 Task: Add a field from the Popular template Effort Level with name Visionary.
Action: Mouse moved to (58, 331)
Screenshot: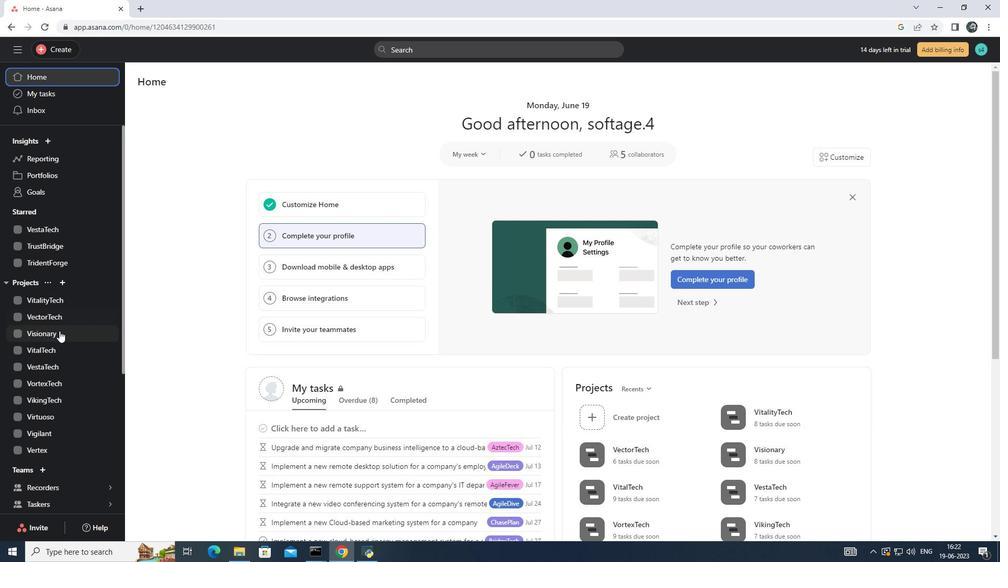 
Action: Mouse pressed left at (58, 331)
Screenshot: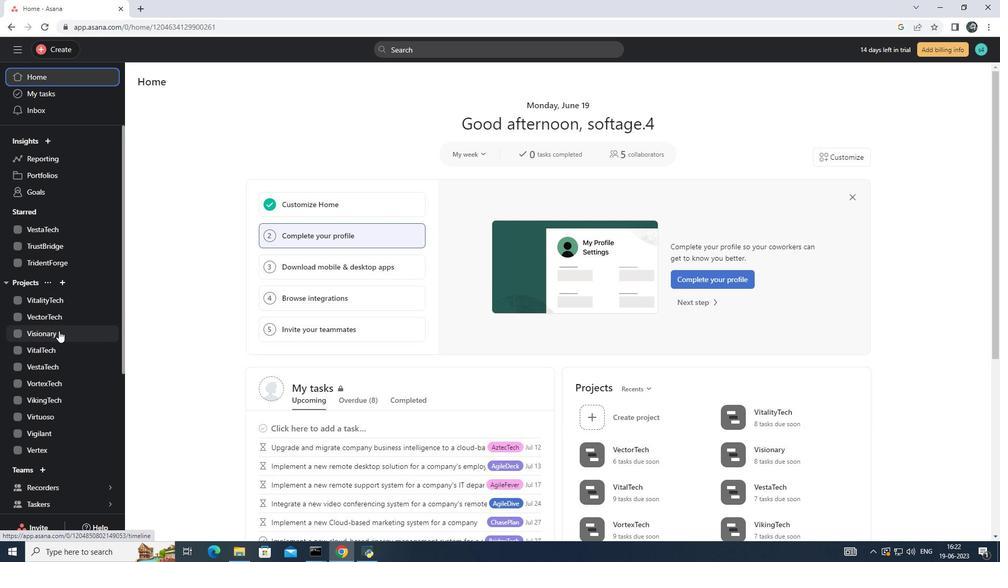
Action: Mouse moved to (181, 105)
Screenshot: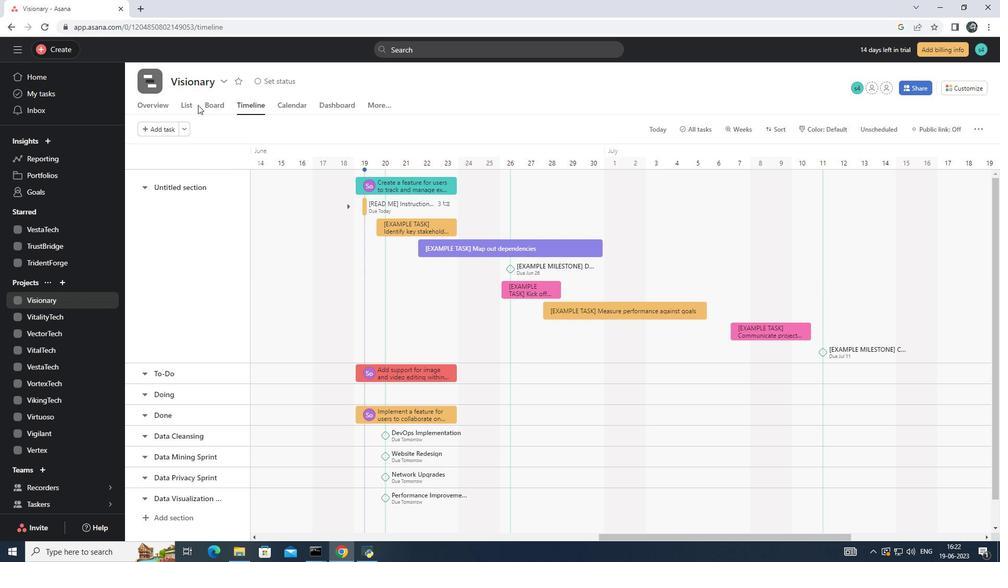 
Action: Mouse pressed left at (181, 105)
Screenshot: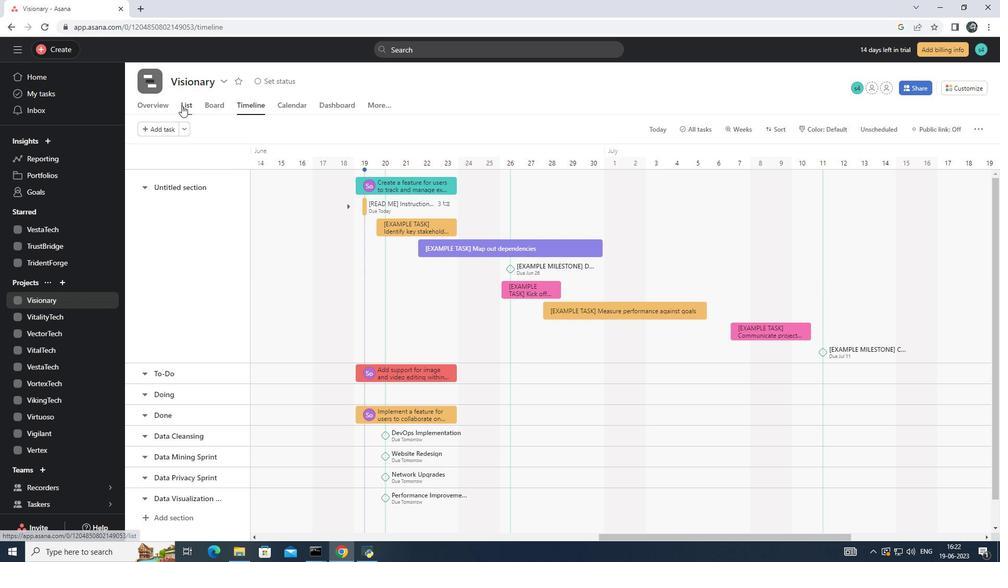 
Action: Mouse moved to (778, 156)
Screenshot: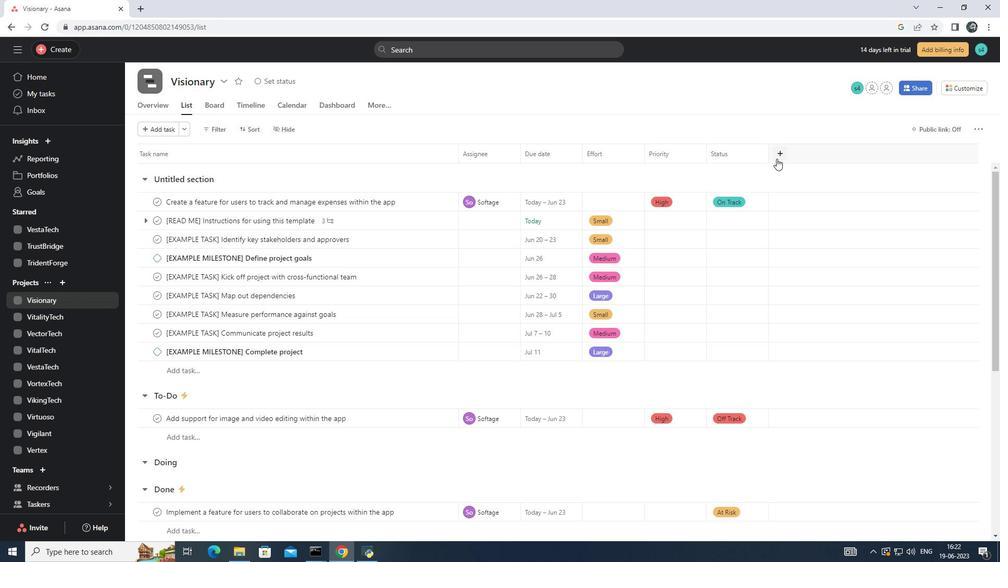 
Action: Mouse pressed left at (778, 156)
Screenshot: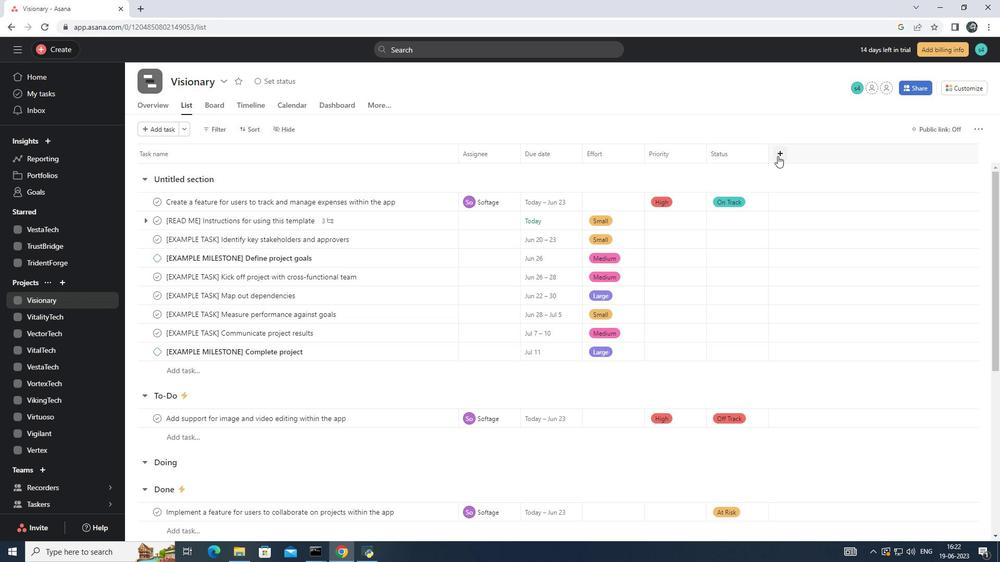 
Action: Mouse moved to (801, 215)
Screenshot: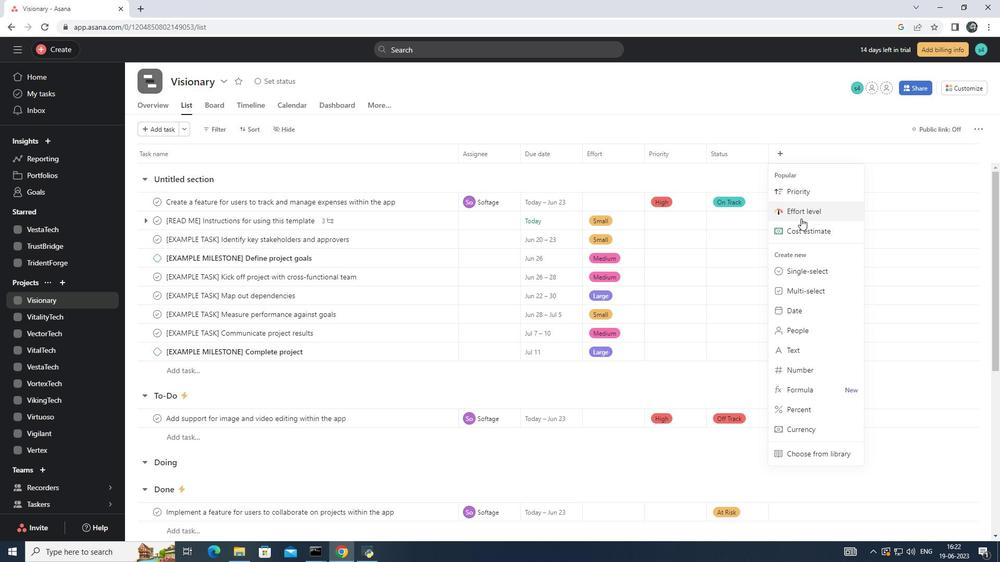
Action: Mouse pressed left at (801, 215)
Screenshot: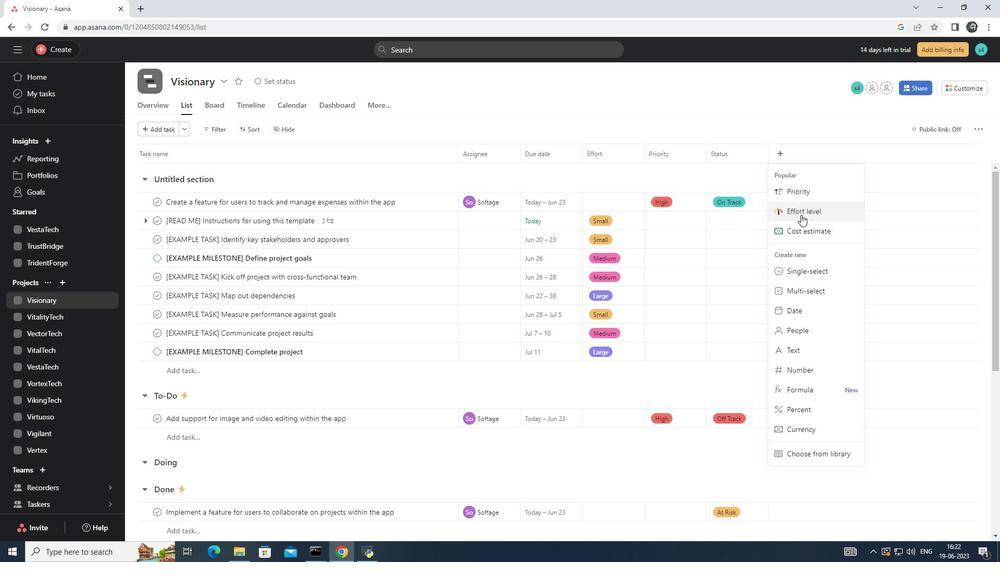 
Action: Mouse moved to (443, 154)
Screenshot: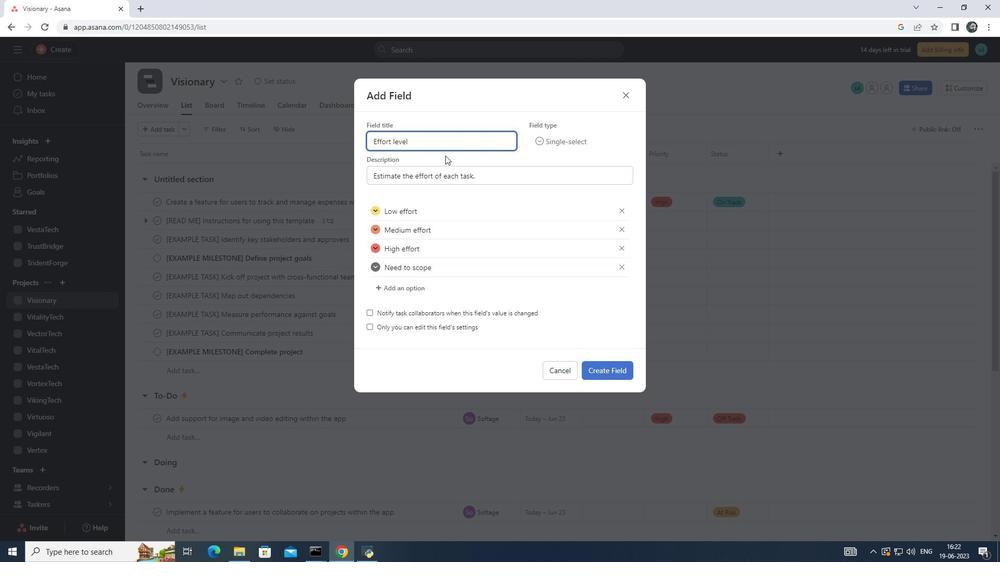 
Action: Key pressed <Key.backspace><Key.backspace><Key.backspace><Key.backspace><Key.backspace><Key.backspace><Key.backspace><Key.backspace><Key.backspace><Key.backspace><Key.backspace><Key.backspace><Key.backspace><Key.backspace><Key.backspace><Key.backspace><Key.backspace><Key.backspace><Key.backspace><Key.backspace><Key.shift>Visionary
Screenshot: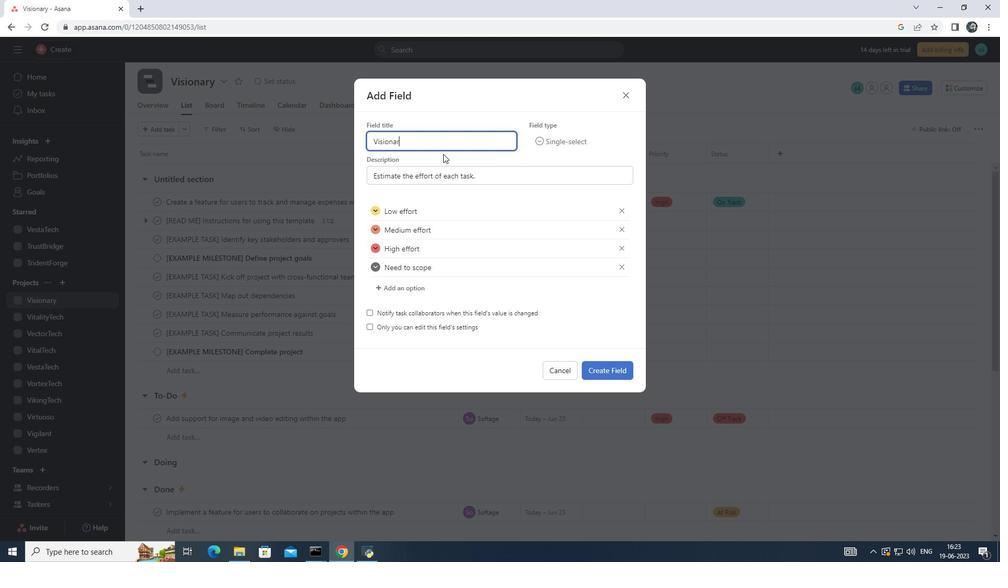 
Action: Mouse moved to (607, 371)
Screenshot: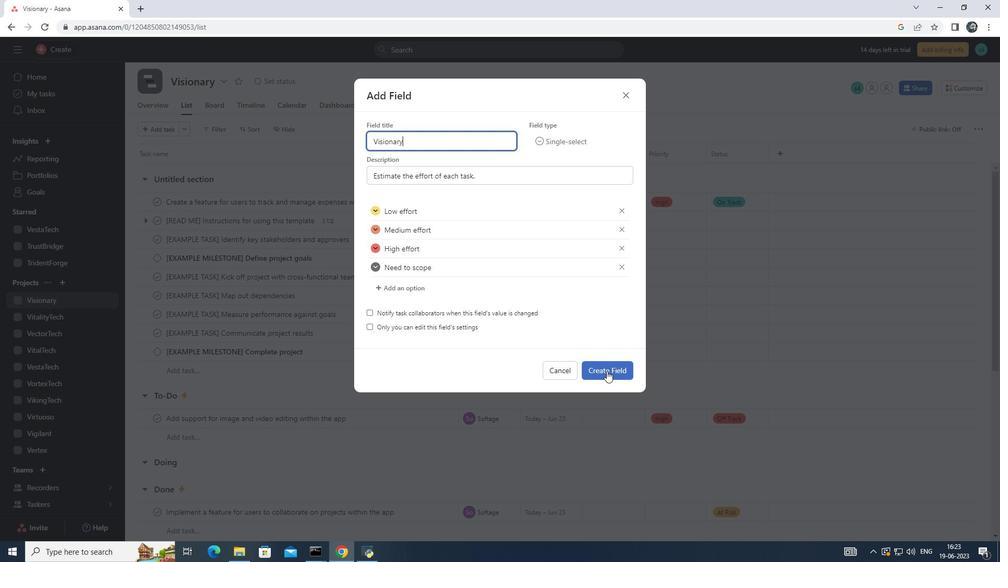 
Action: Mouse pressed left at (607, 371)
Screenshot: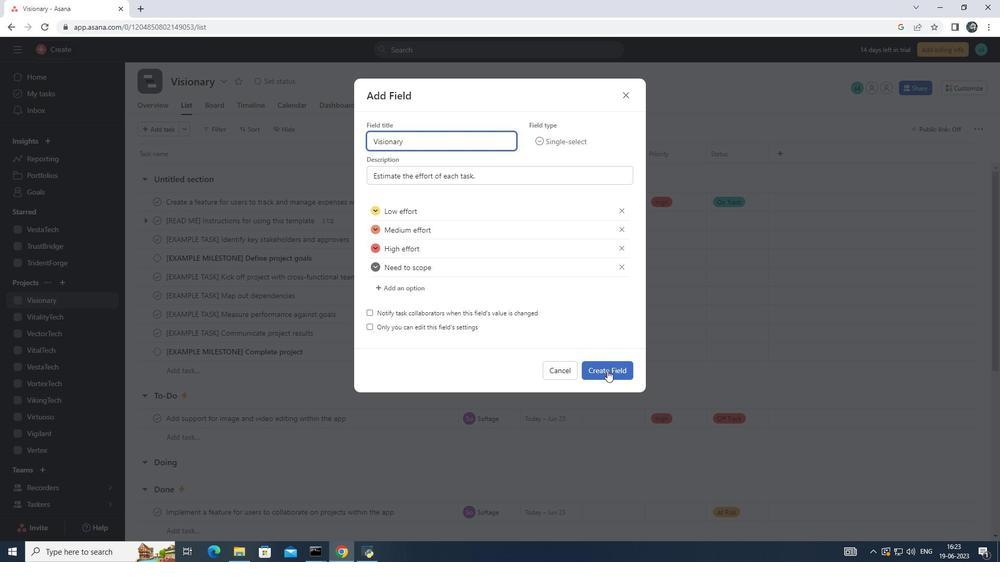 
Action: Mouse moved to (588, 356)
Screenshot: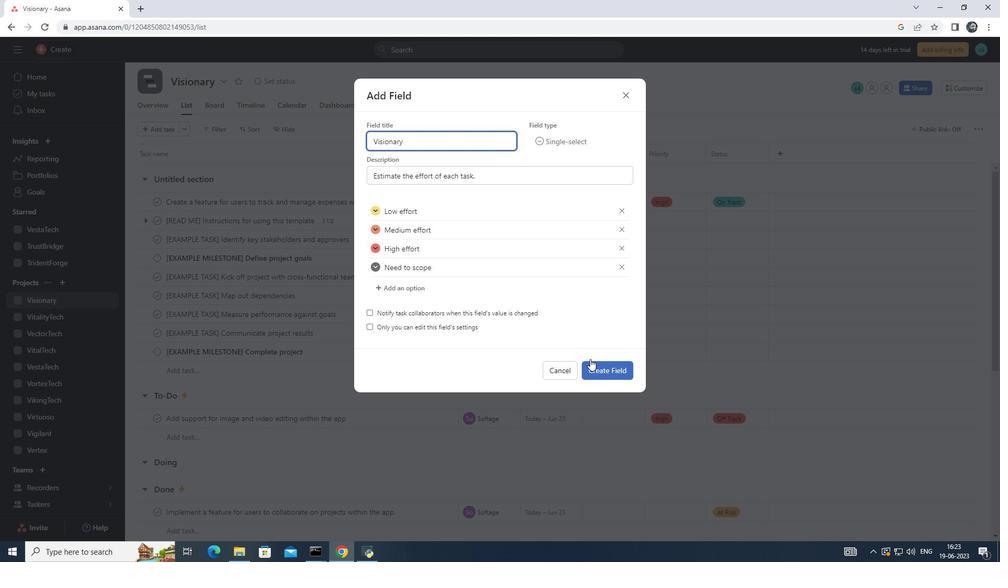 
